 Task: Look for products in the category "Chocolate & Candy" that are on sale.
Action: Mouse moved to (26, 83)
Screenshot: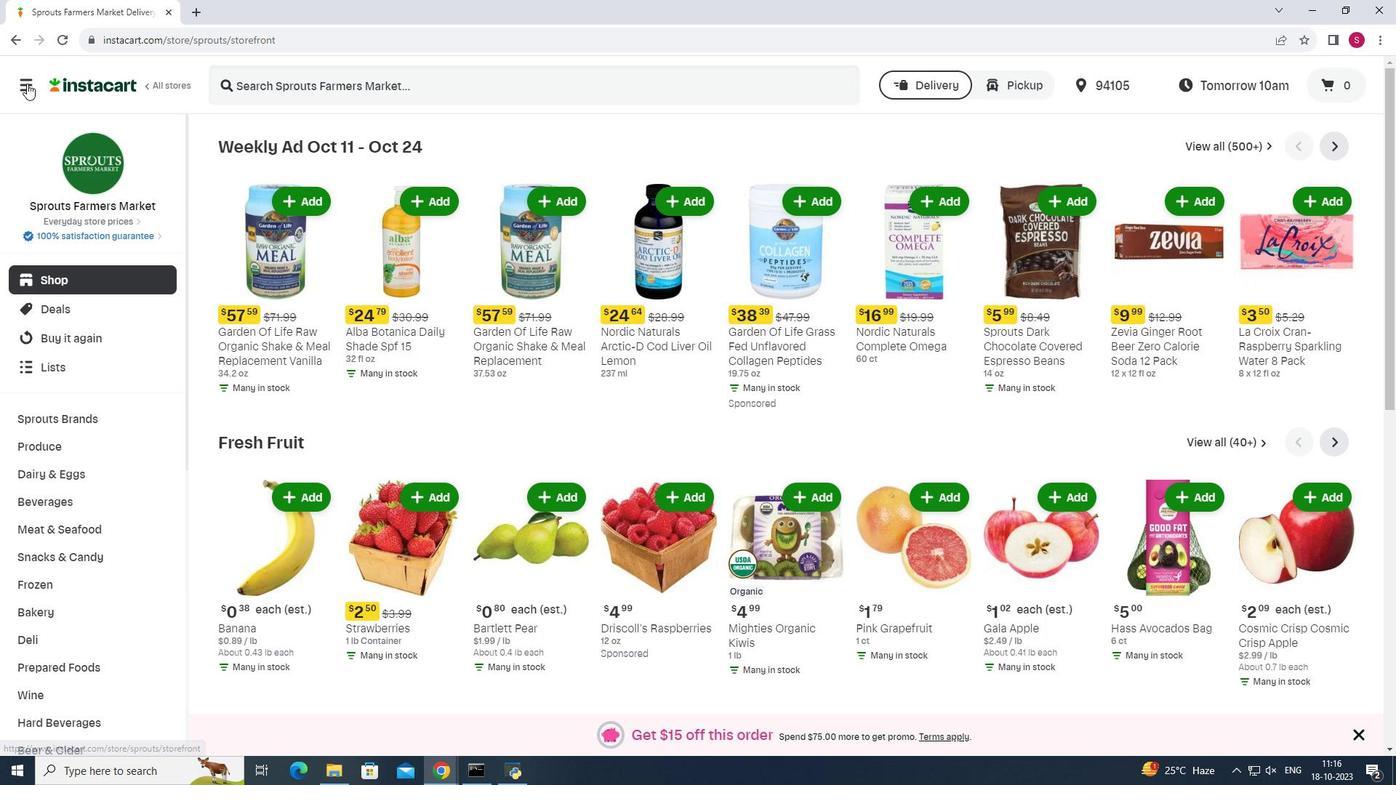 
Action: Mouse pressed left at (26, 83)
Screenshot: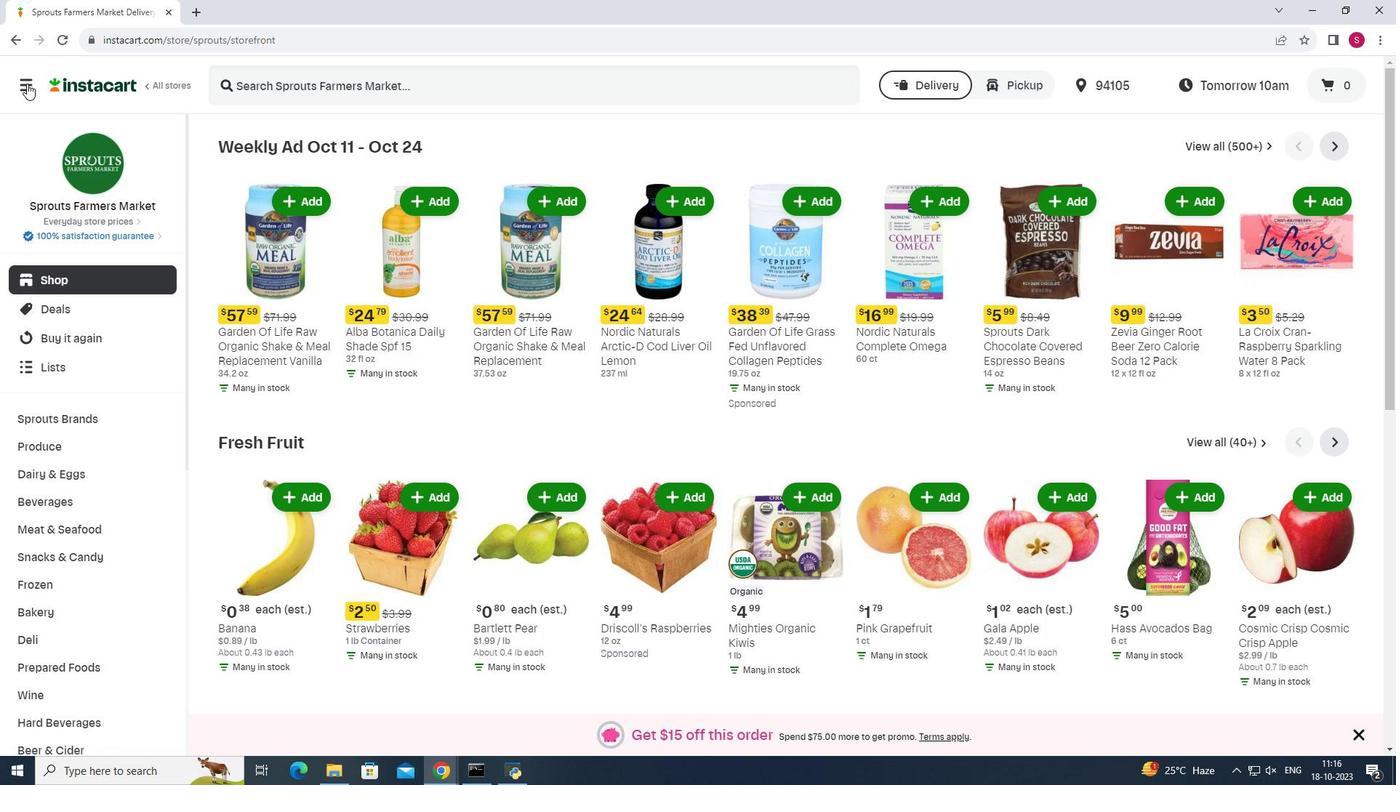 
Action: Mouse moved to (95, 392)
Screenshot: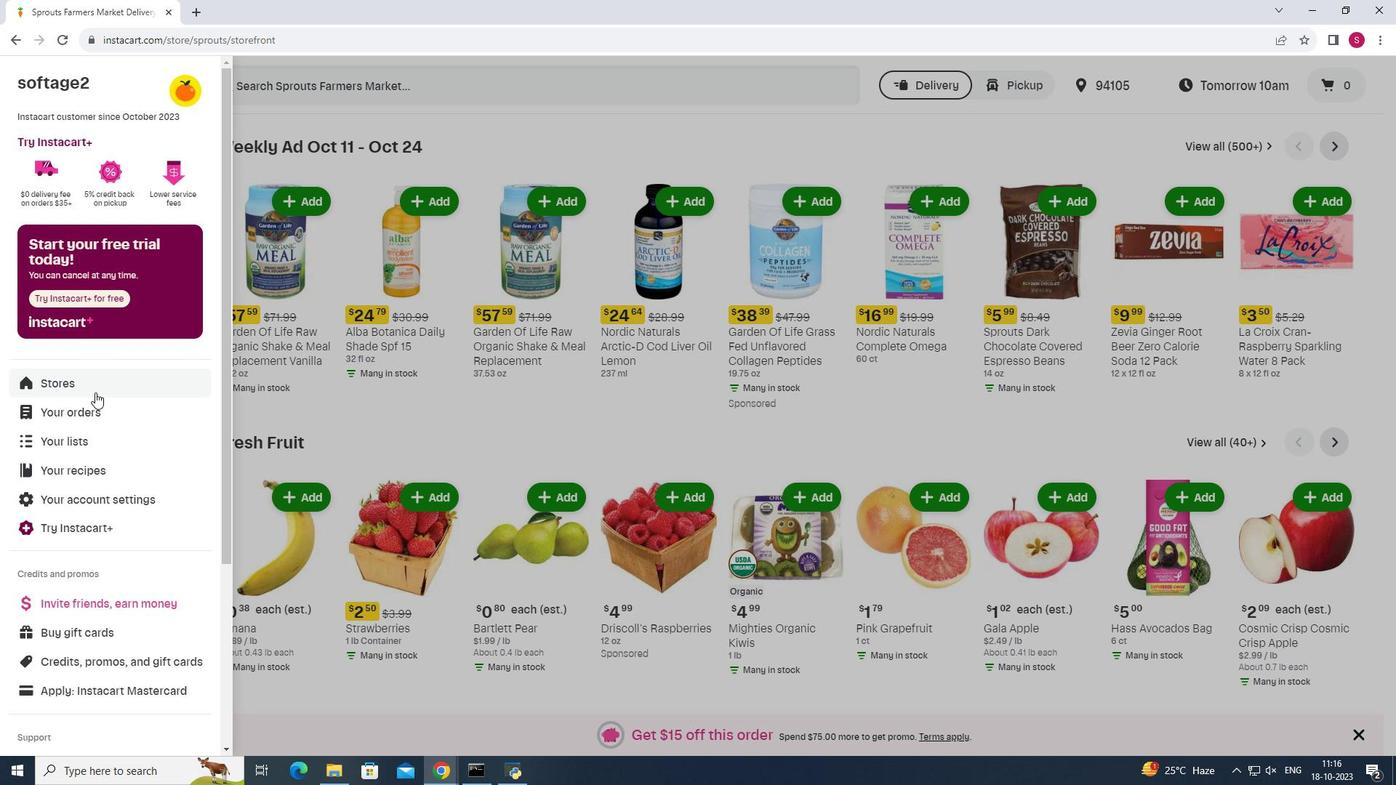 
Action: Mouse pressed left at (95, 392)
Screenshot: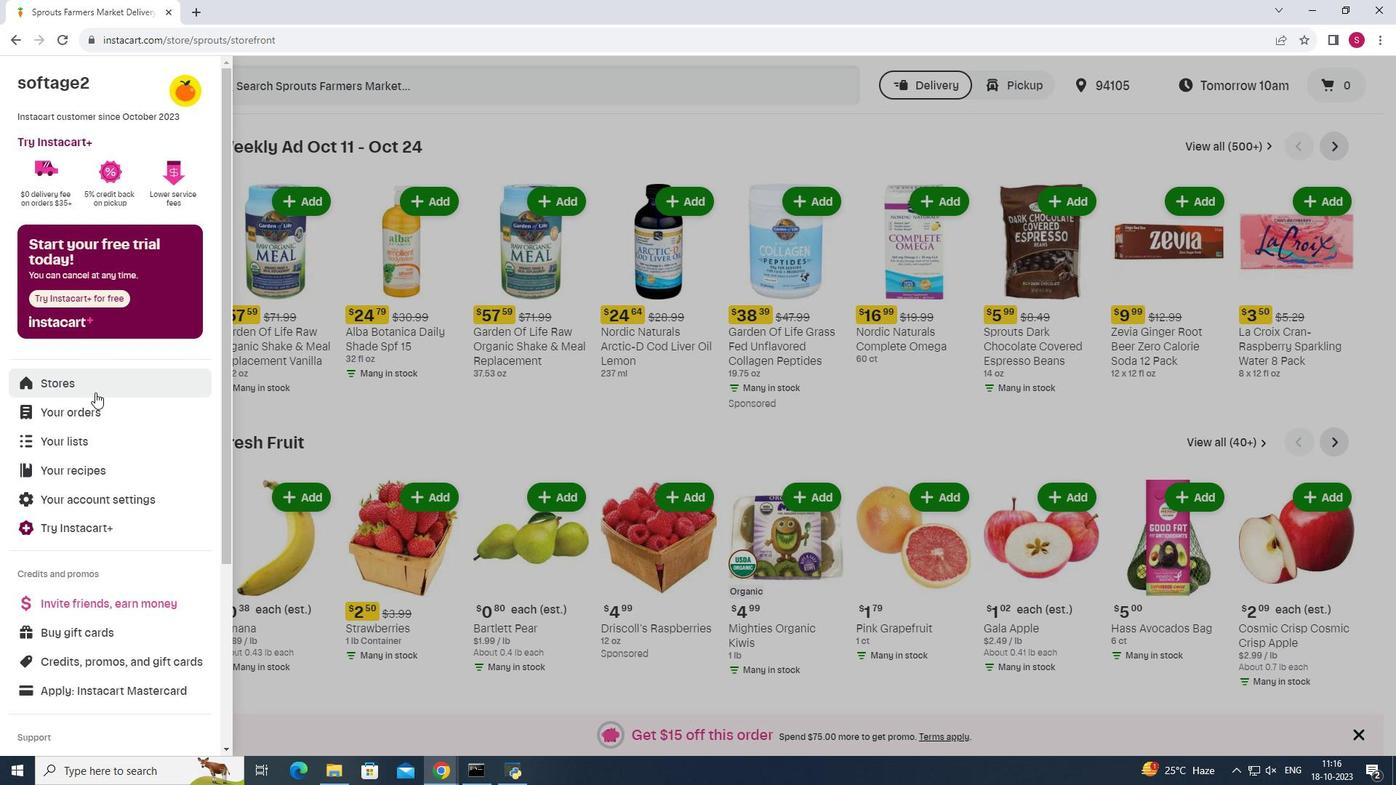 
Action: Mouse pressed left at (95, 392)
Screenshot: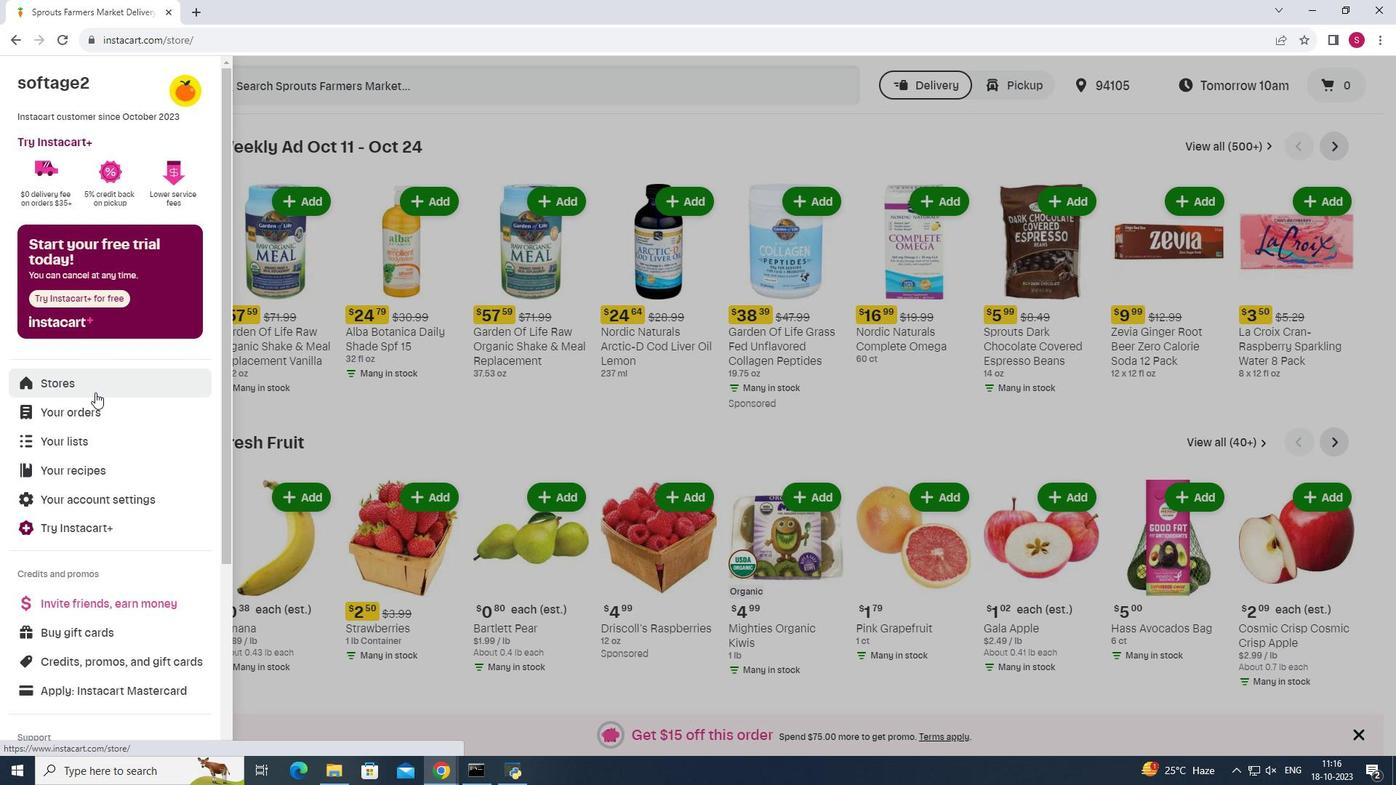 
Action: Mouse moved to (344, 127)
Screenshot: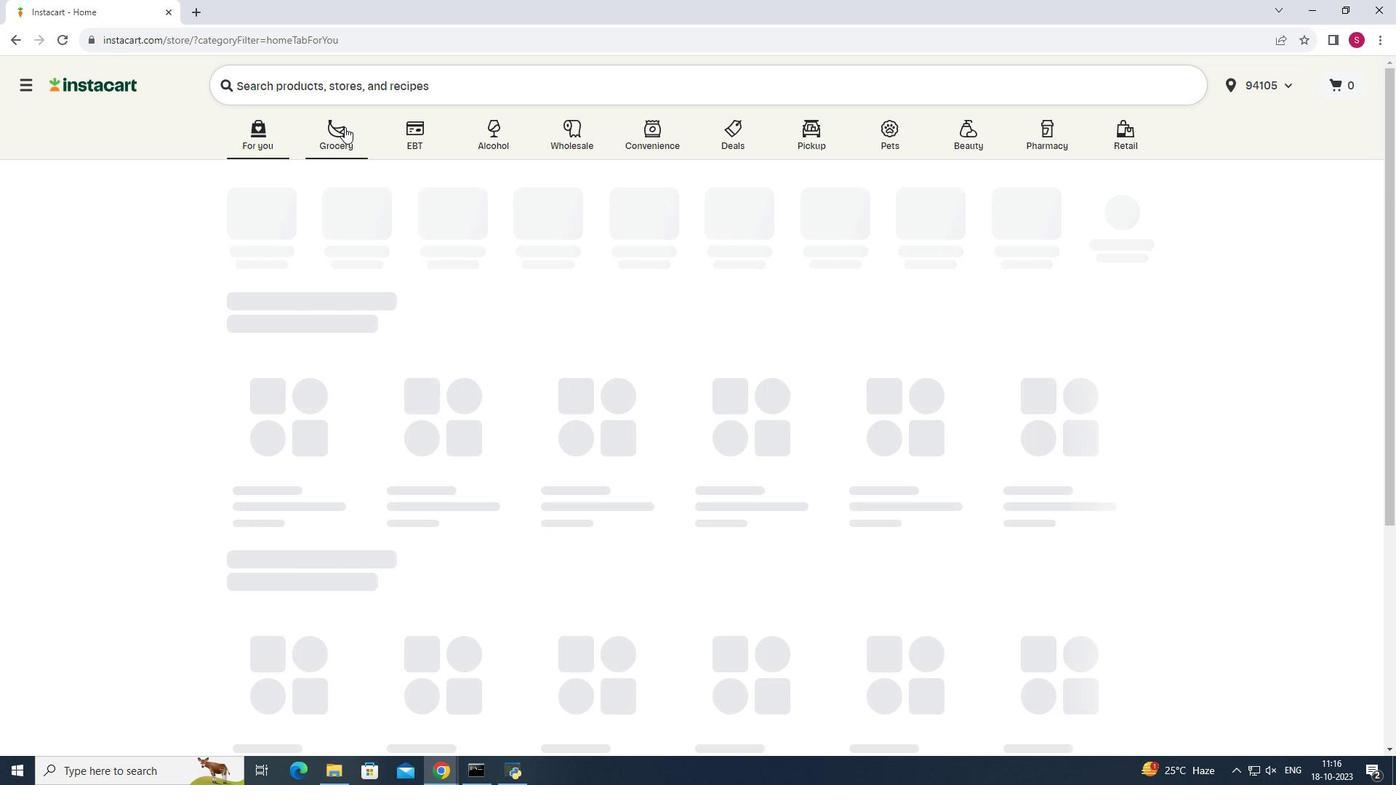 
Action: Mouse pressed left at (344, 127)
Screenshot: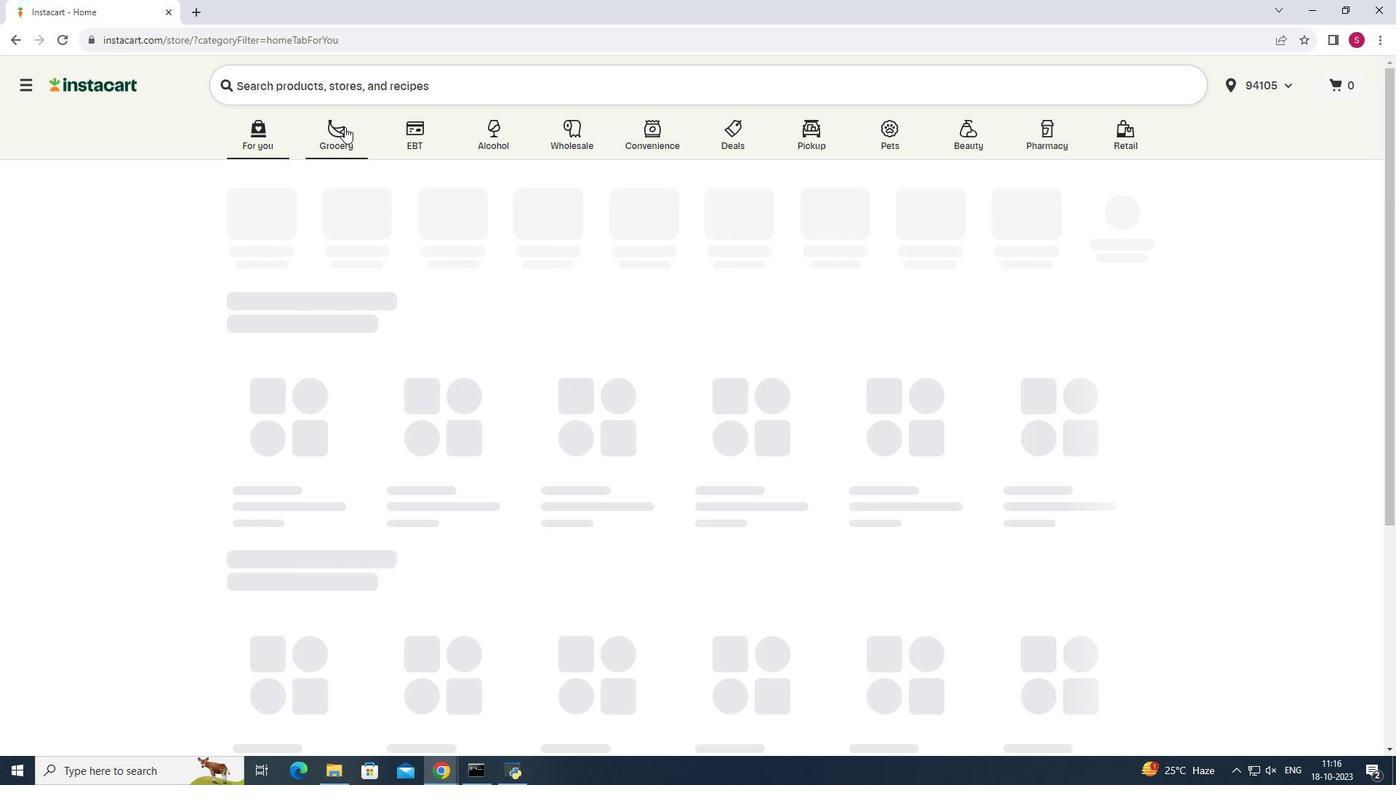
Action: Mouse pressed left at (344, 127)
Screenshot: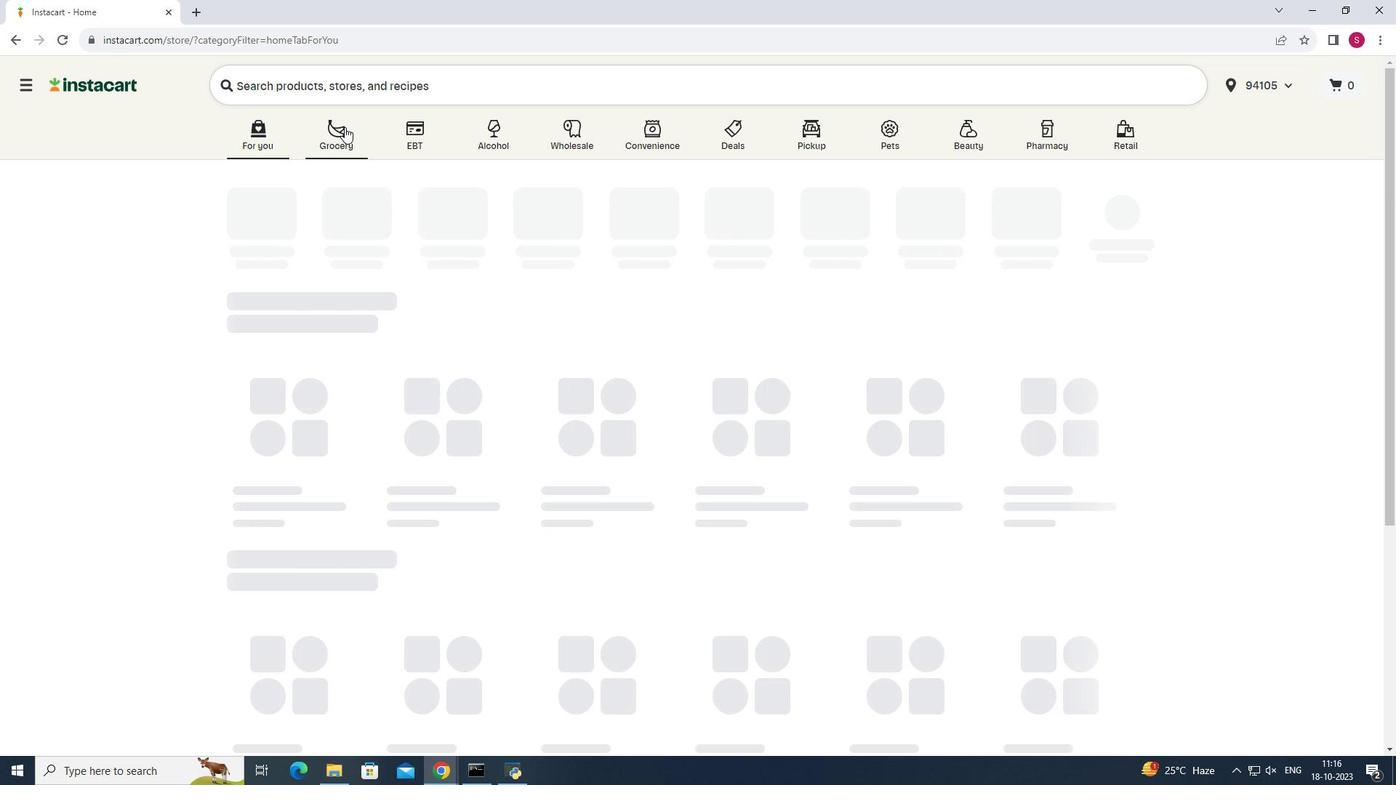 
Action: Mouse moved to (987, 198)
Screenshot: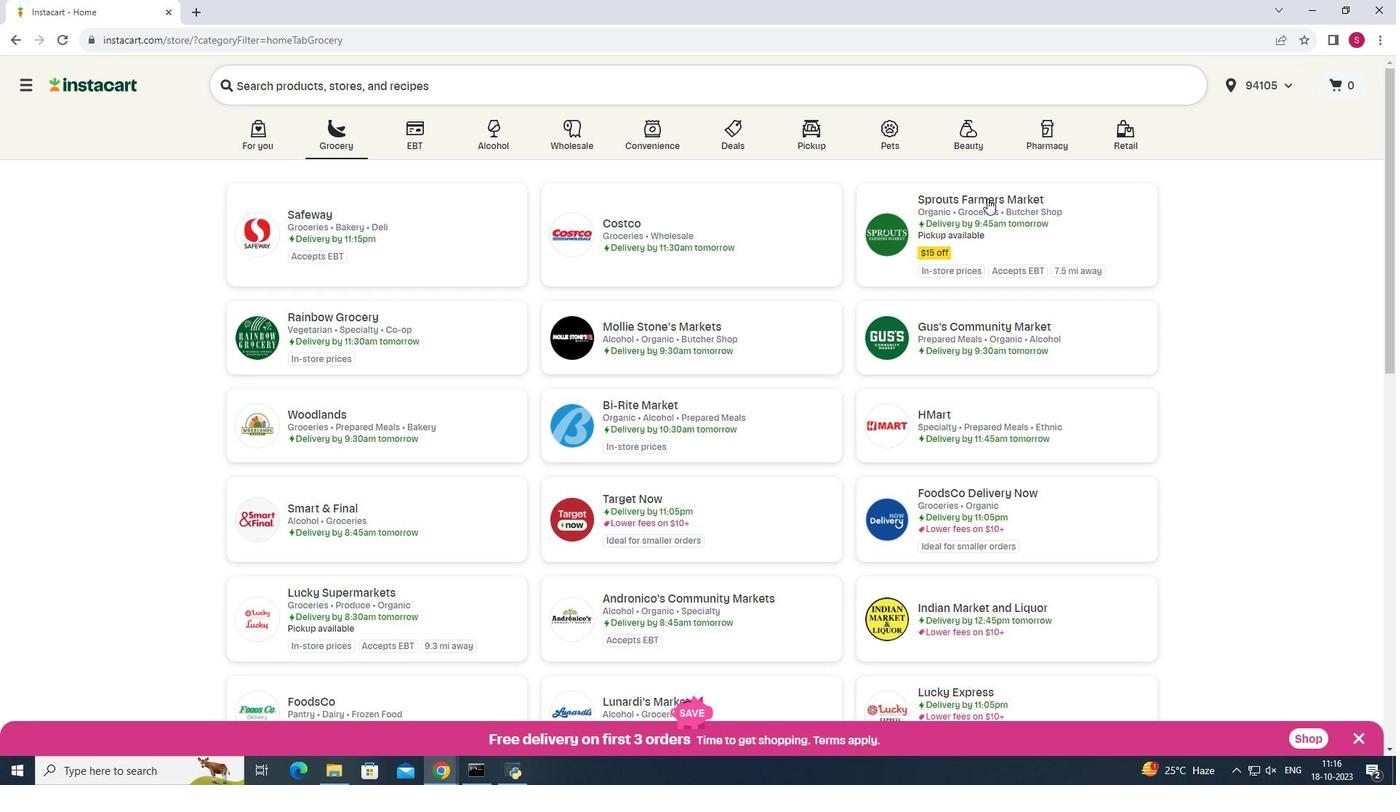 
Action: Mouse pressed left at (987, 198)
Screenshot: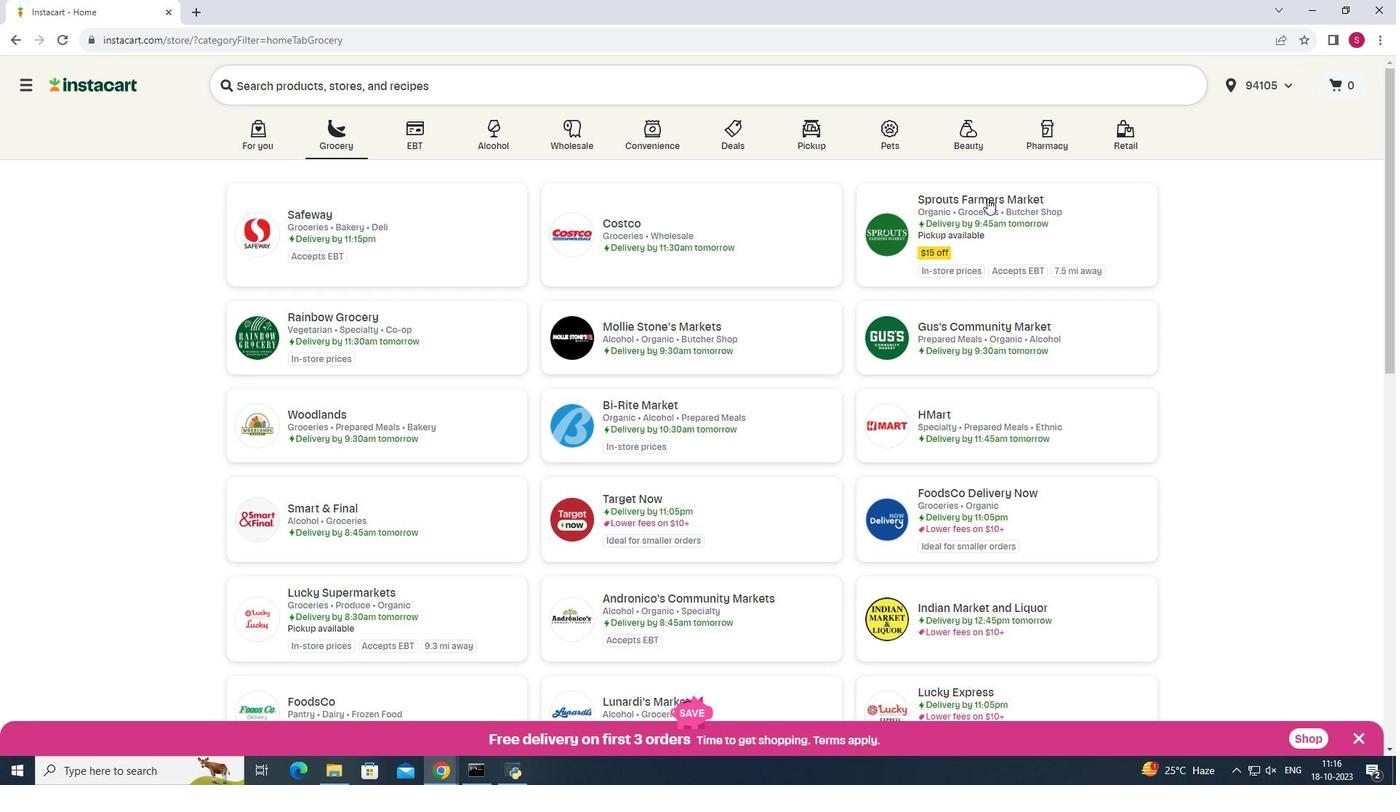 
Action: Mouse pressed left at (987, 198)
Screenshot: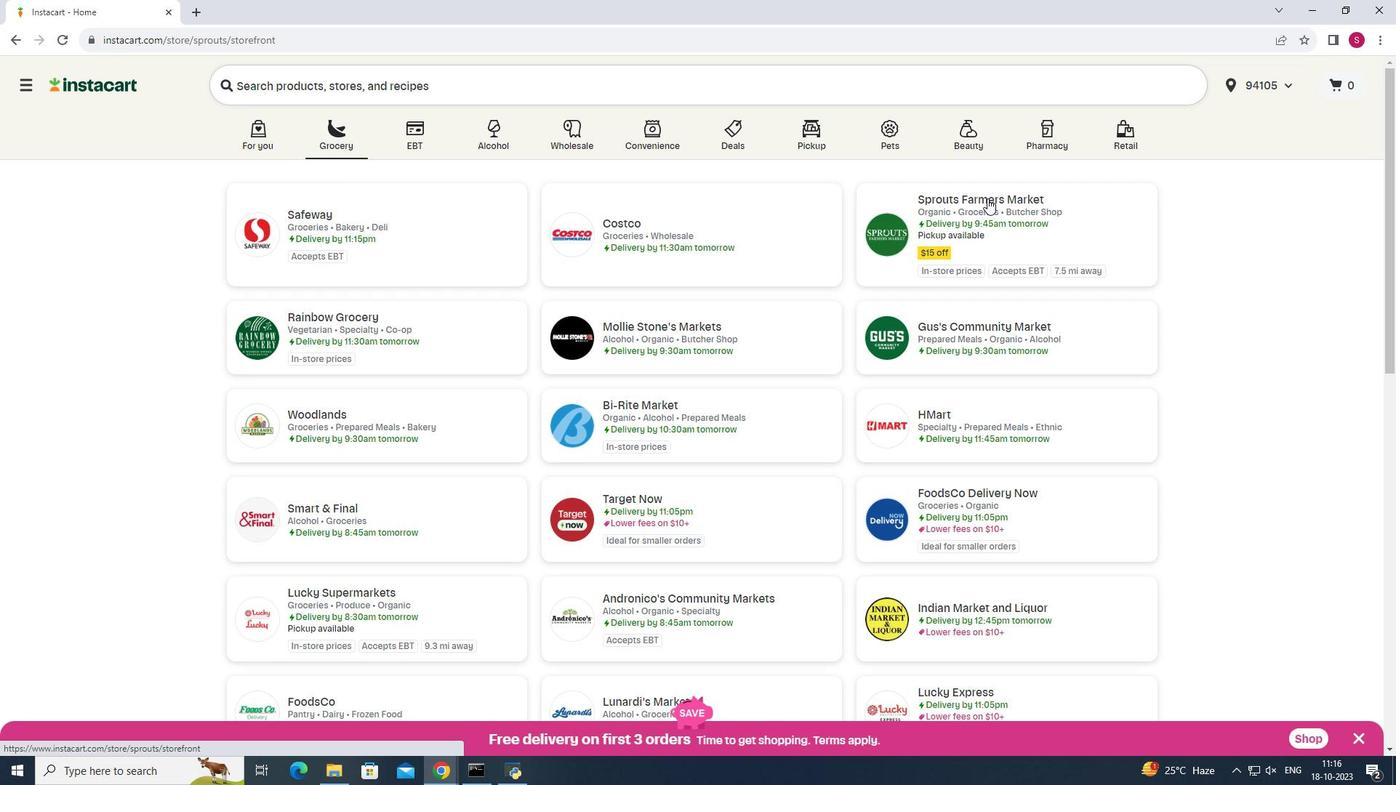 
Action: Mouse moved to (72, 556)
Screenshot: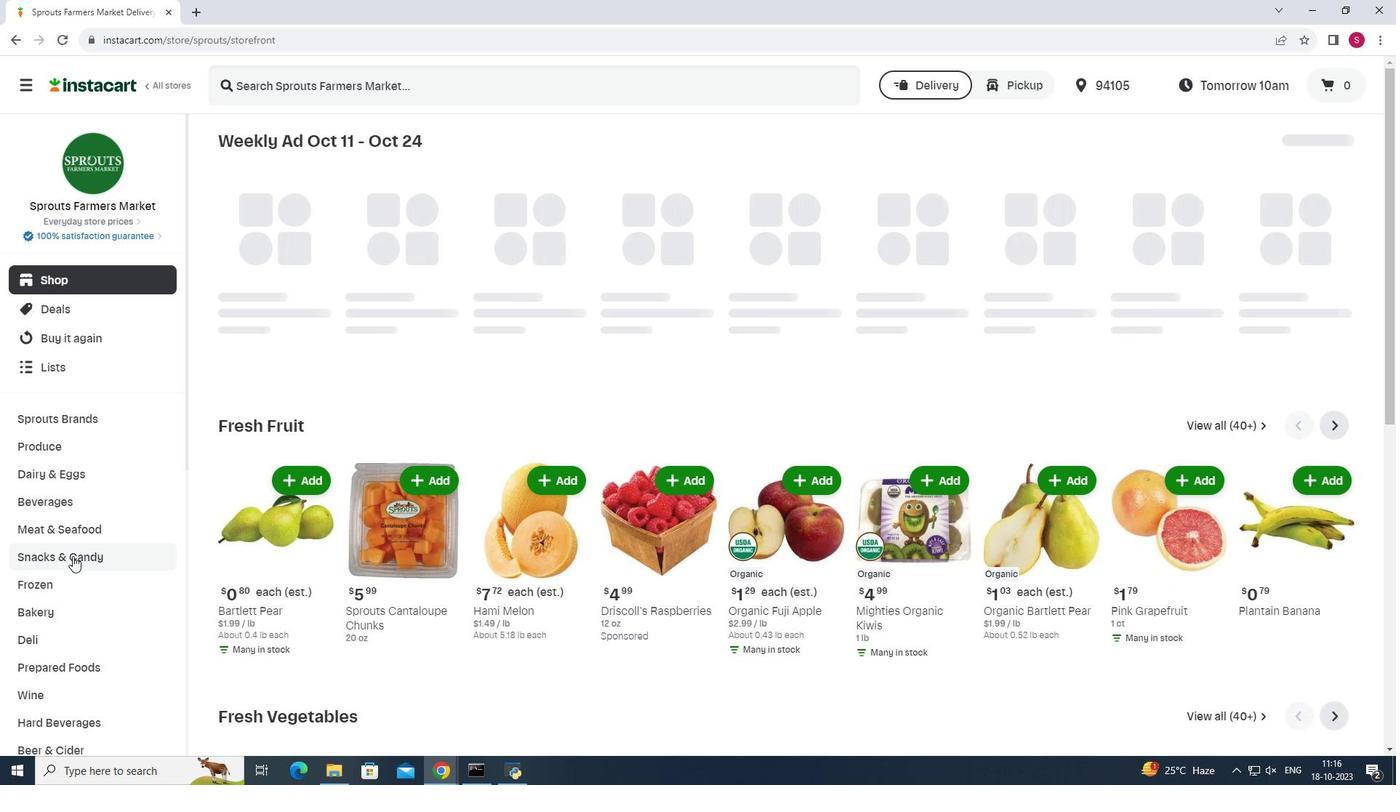 
Action: Mouse pressed left at (72, 556)
Screenshot: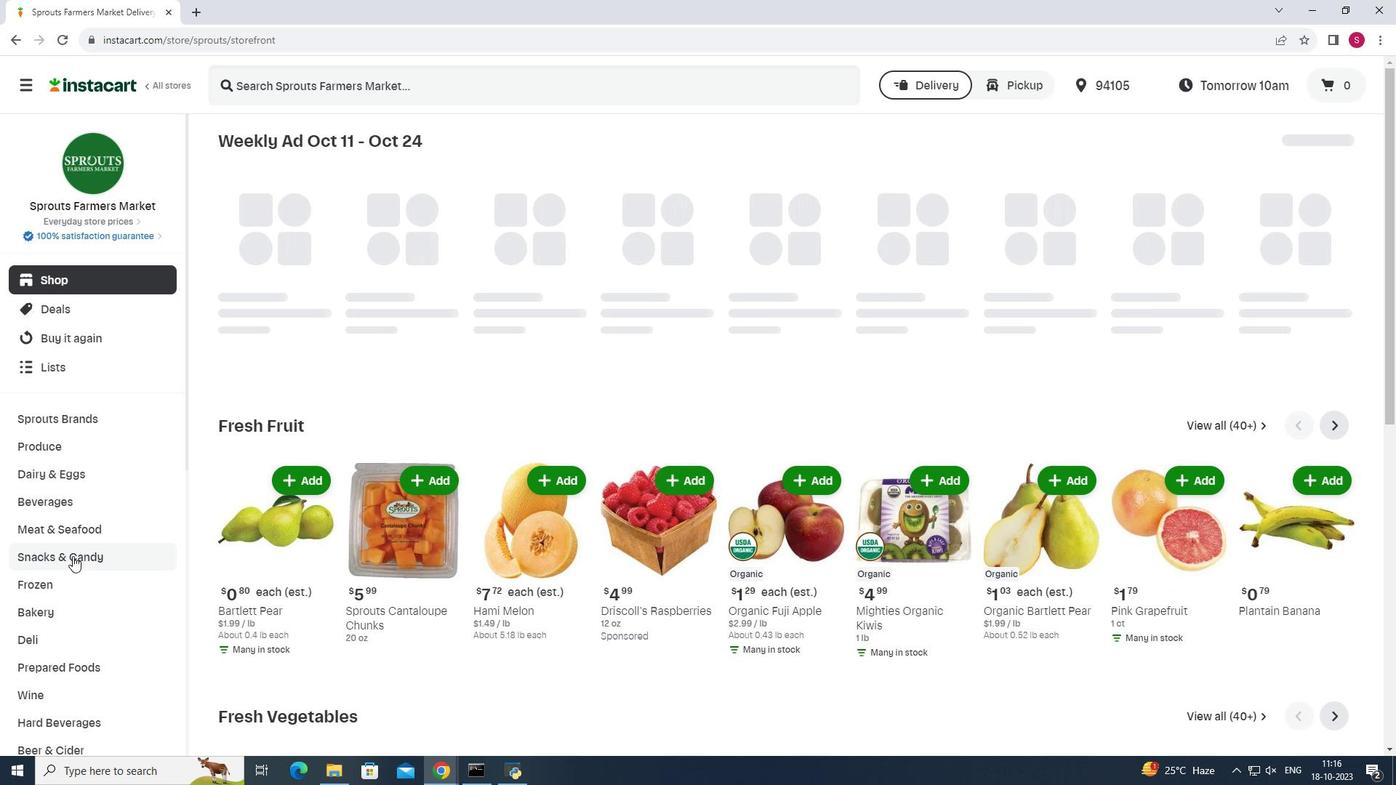 
Action: Mouse pressed left at (72, 556)
Screenshot: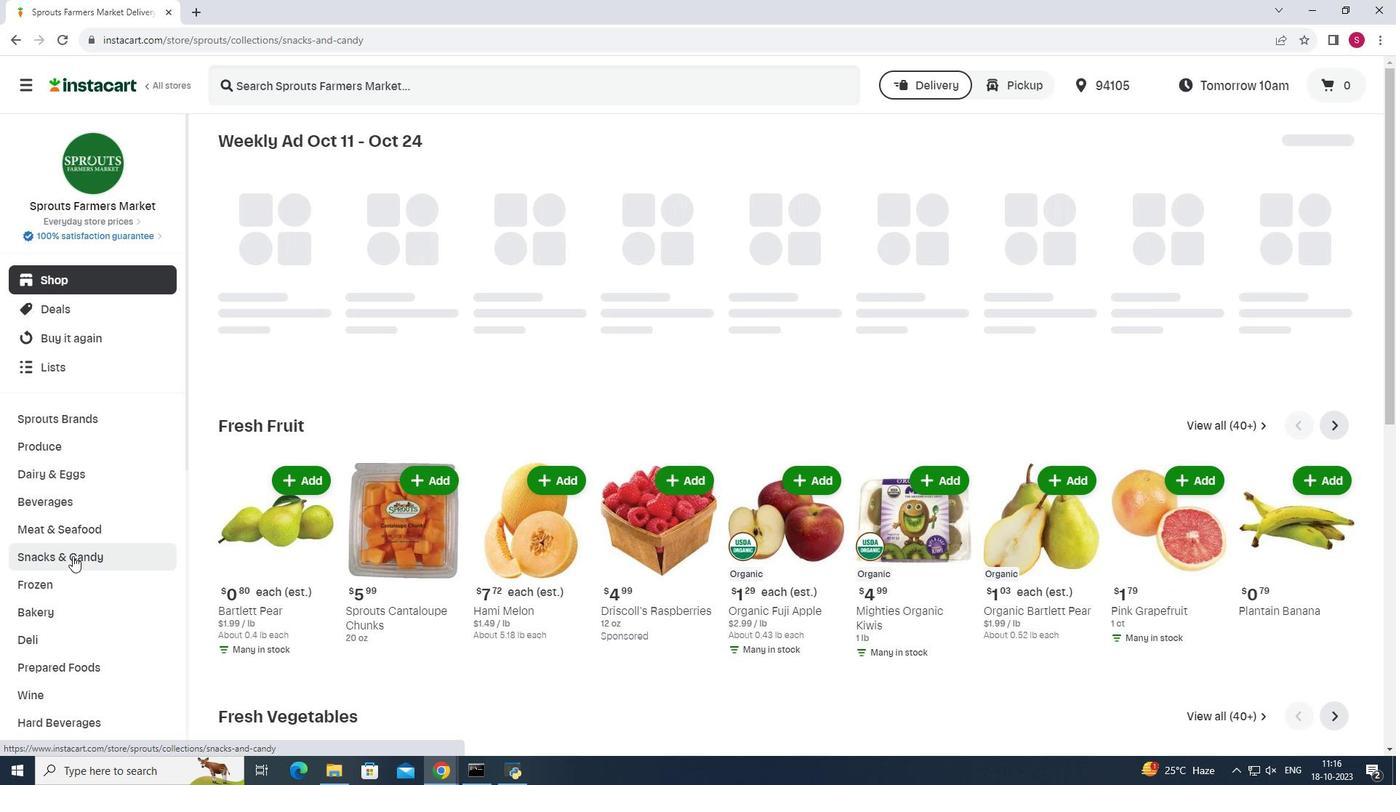 
Action: Mouse moved to (409, 175)
Screenshot: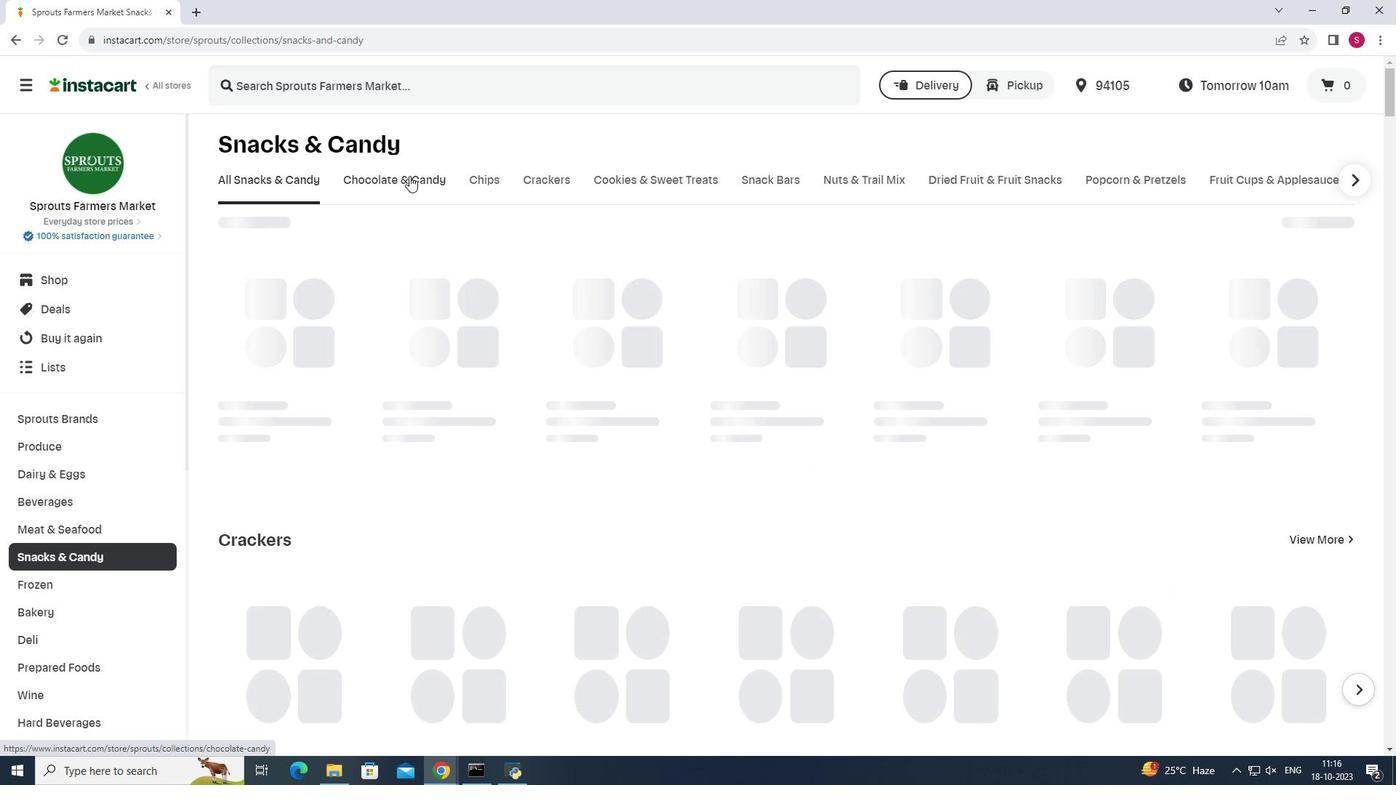 
Action: Mouse pressed left at (409, 175)
Screenshot: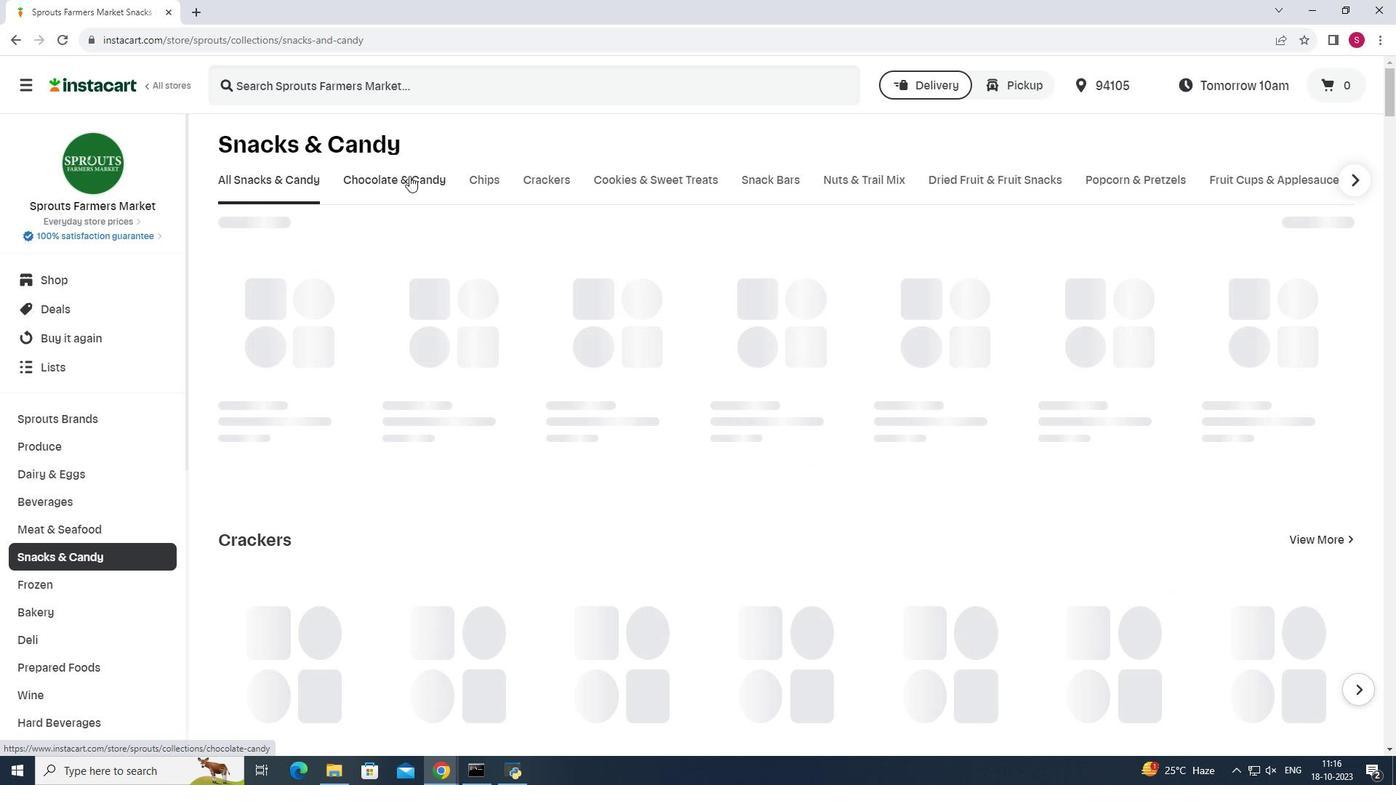 
Action: Mouse moved to (503, 237)
Screenshot: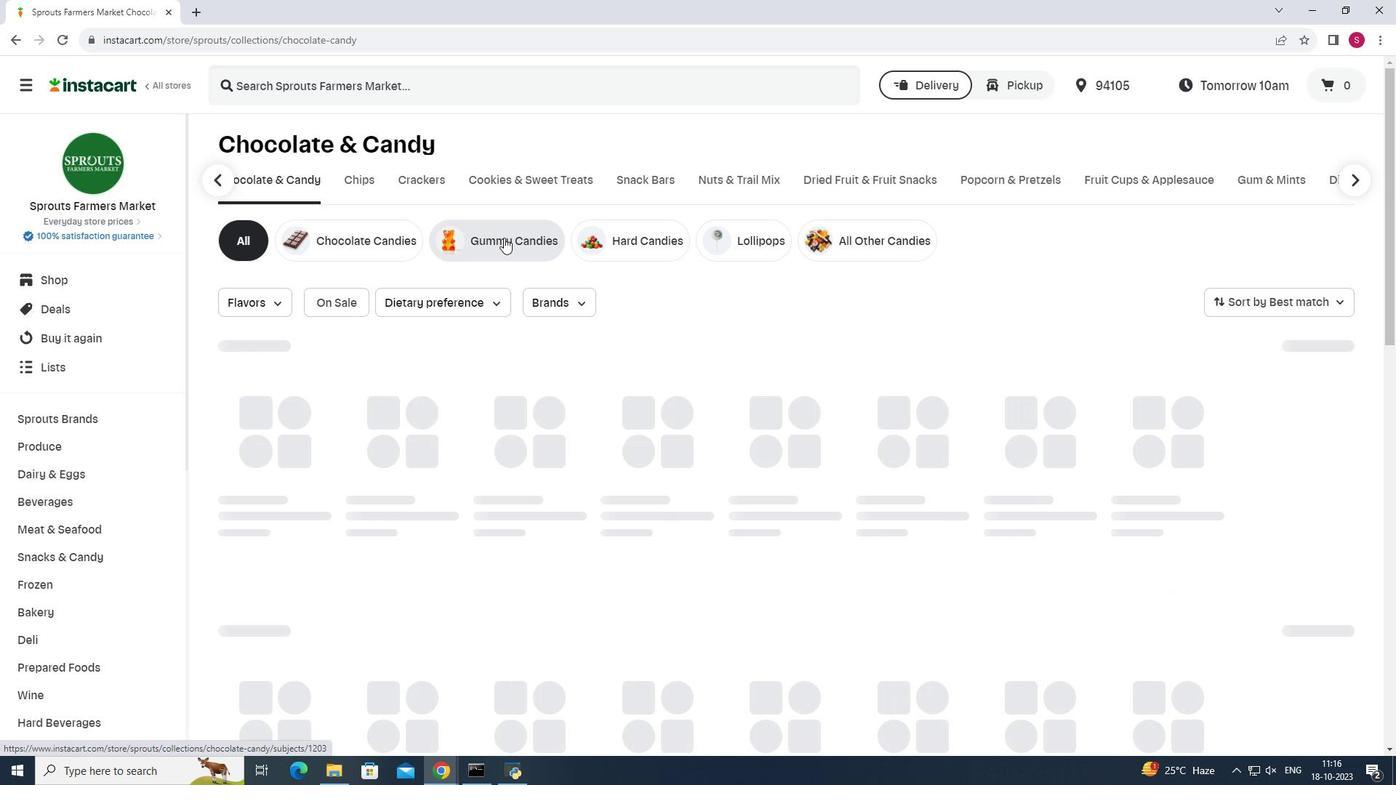 
Action: Mouse pressed left at (503, 237)
Screenshot: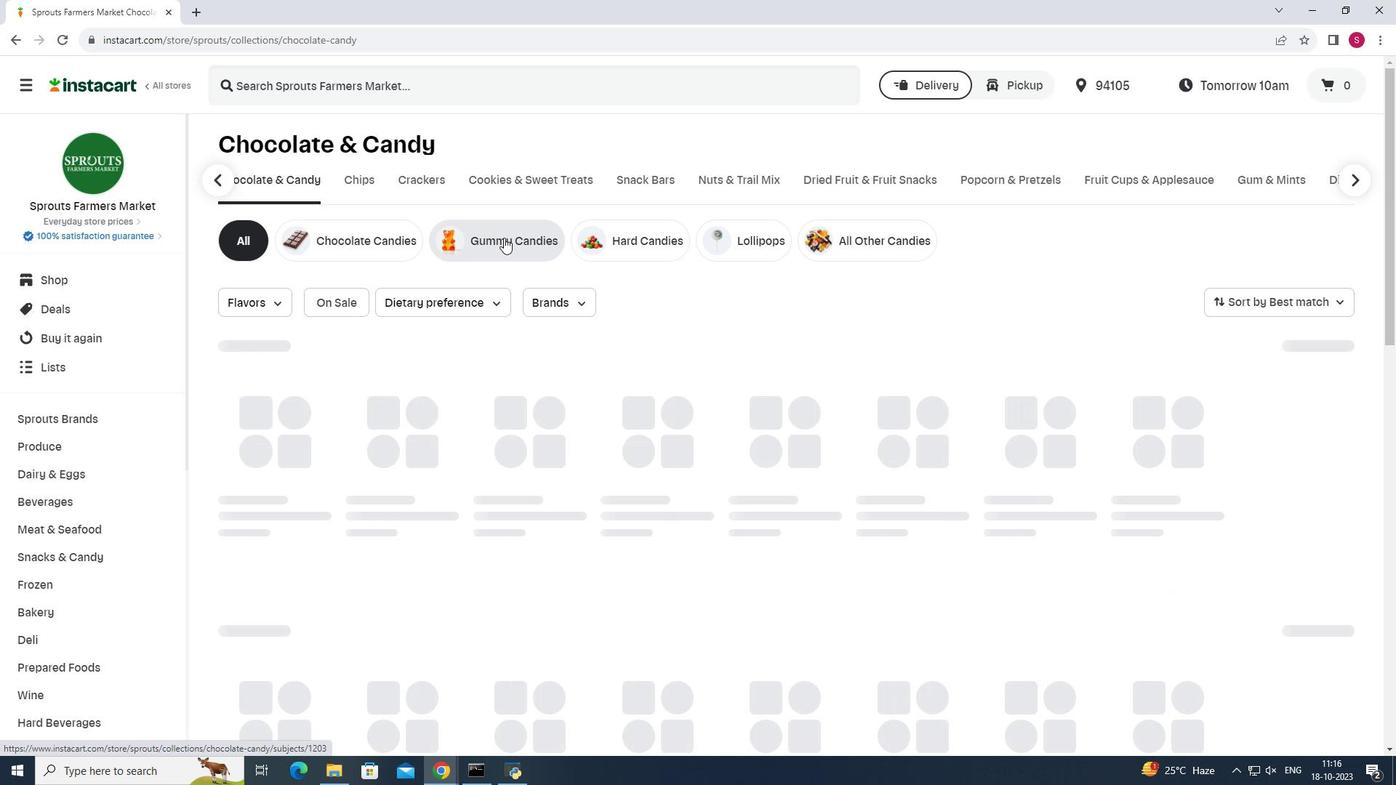 
Action: Mouse pressed left at (503, 237)
Screenshot: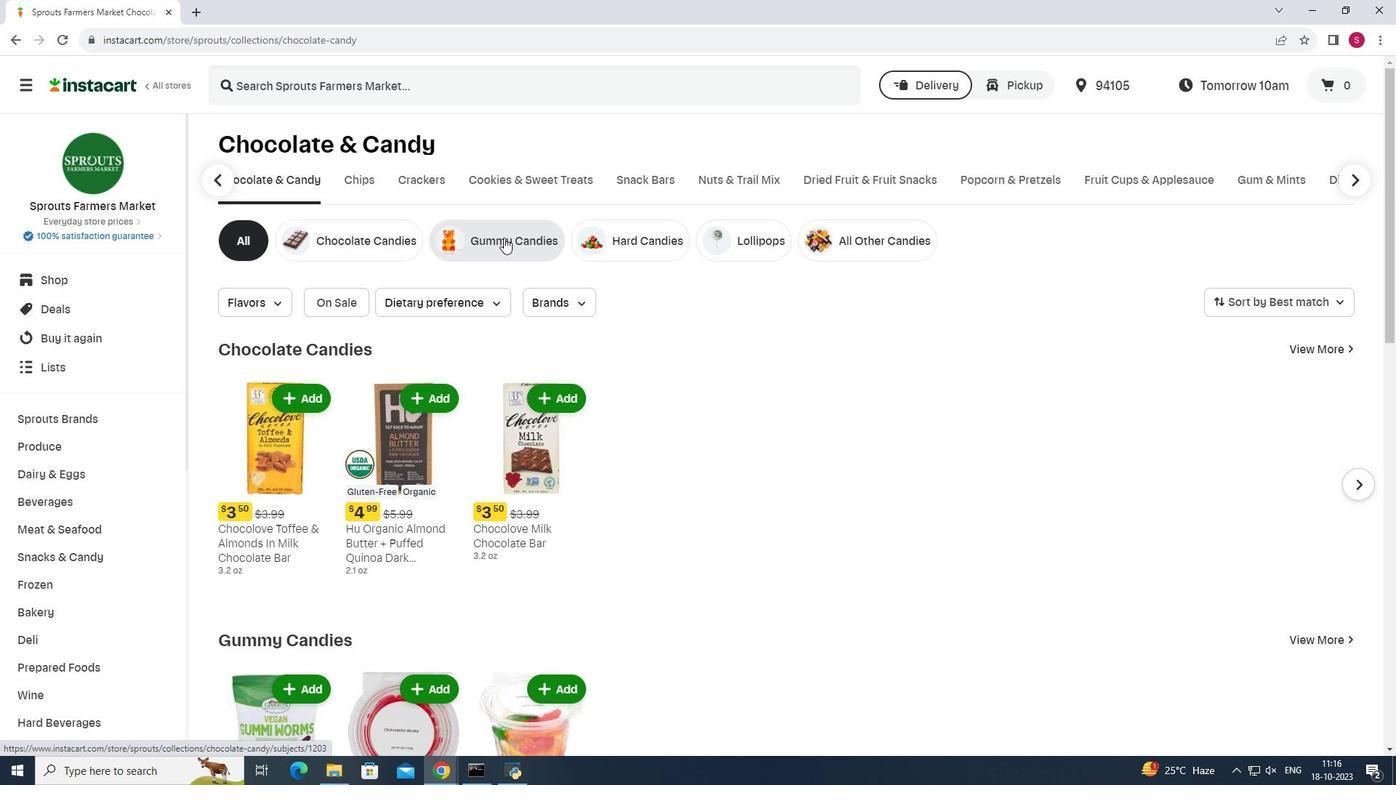 
Action: Mouse moved to (332, 304)
Screenshot: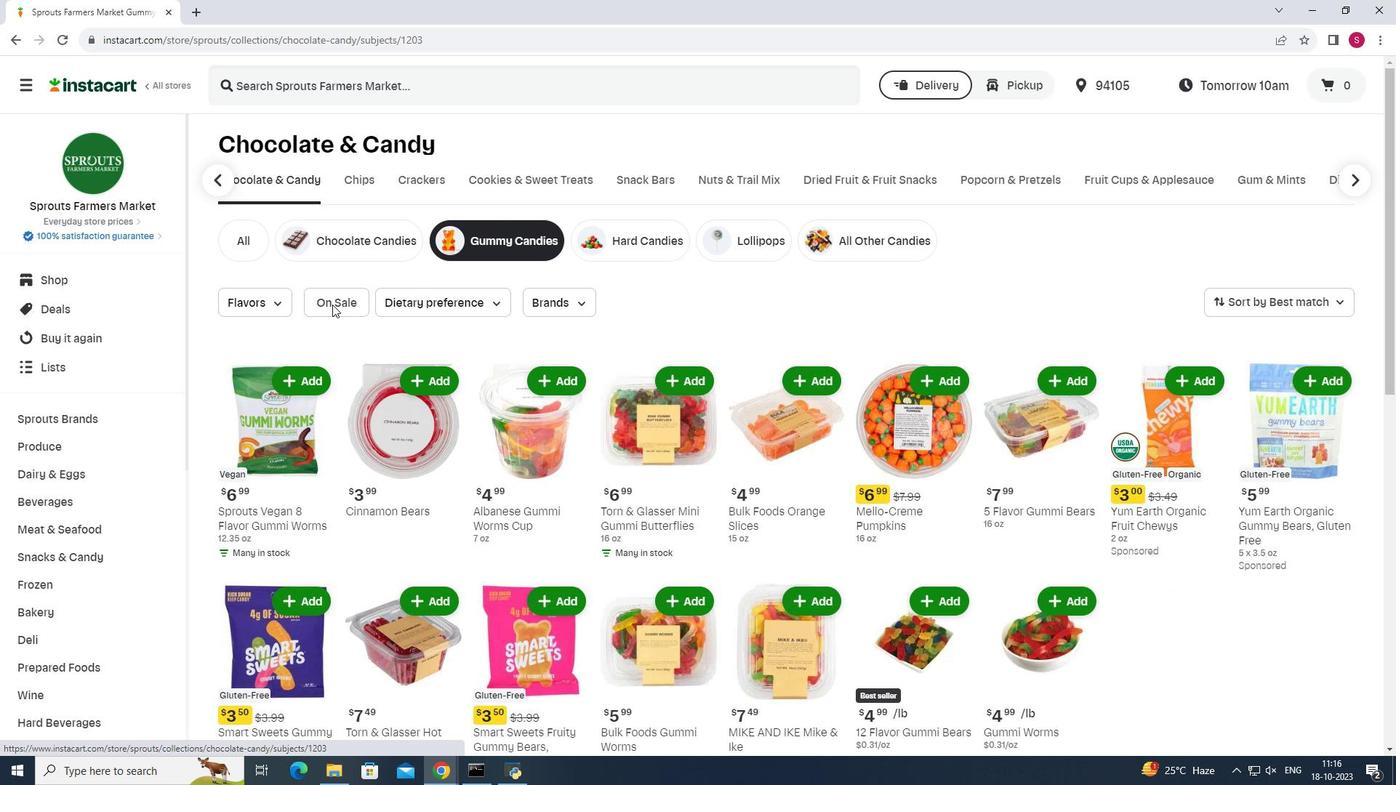 
Action: Mouse pressed left at (332, 304)
Screenshot: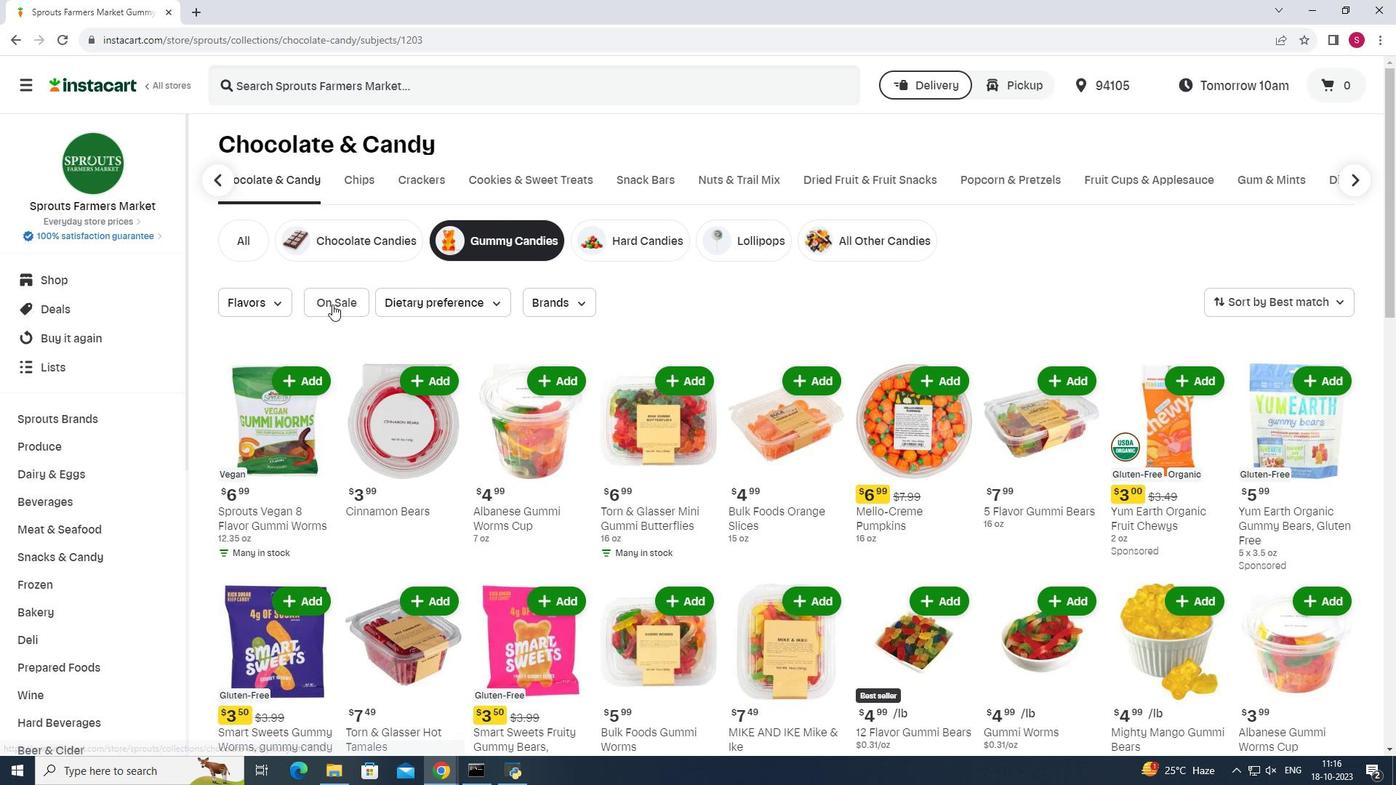 
Action: Mouse moved to (802, 311)
Screenshot: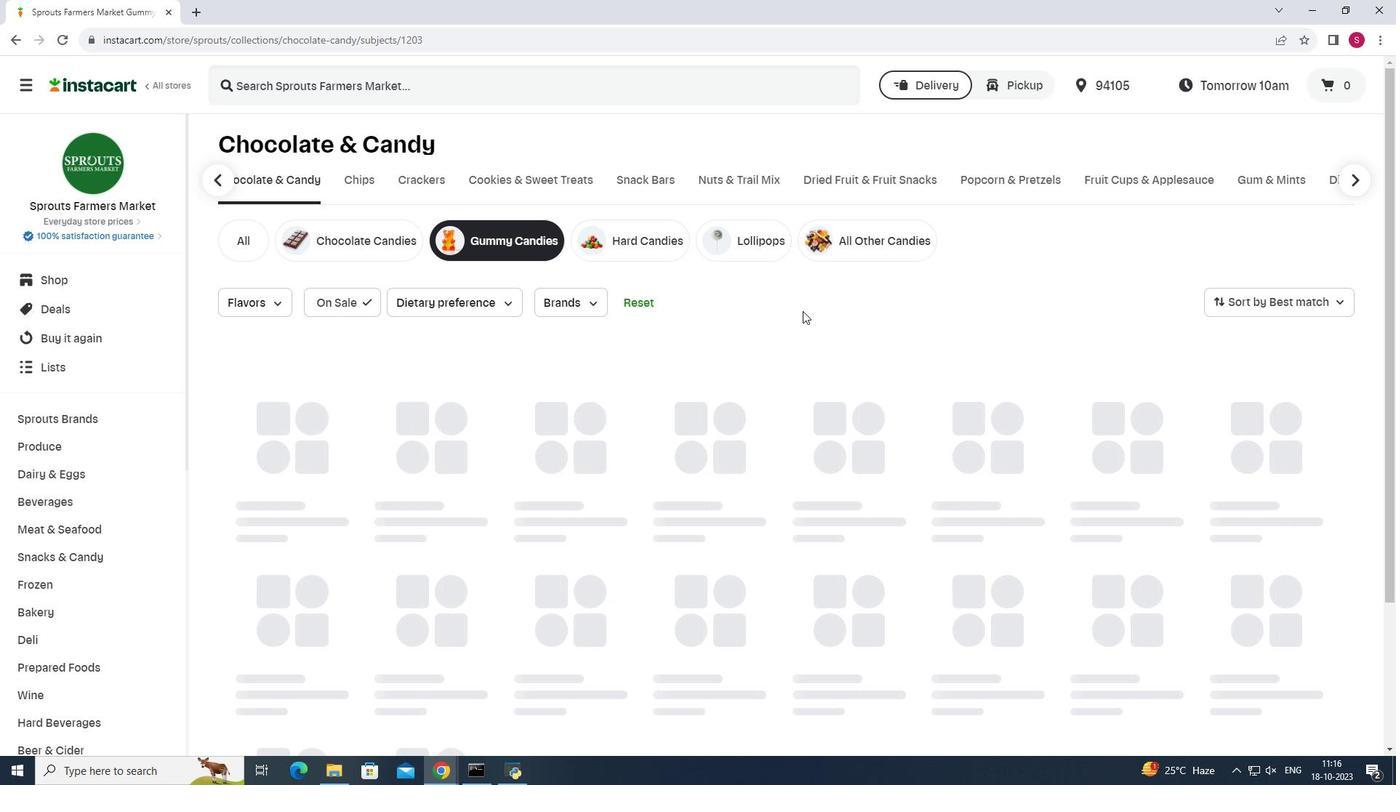 
